 Task: Learn more about a business.
Action: Mouse moved to (693, 78)
Screenshot: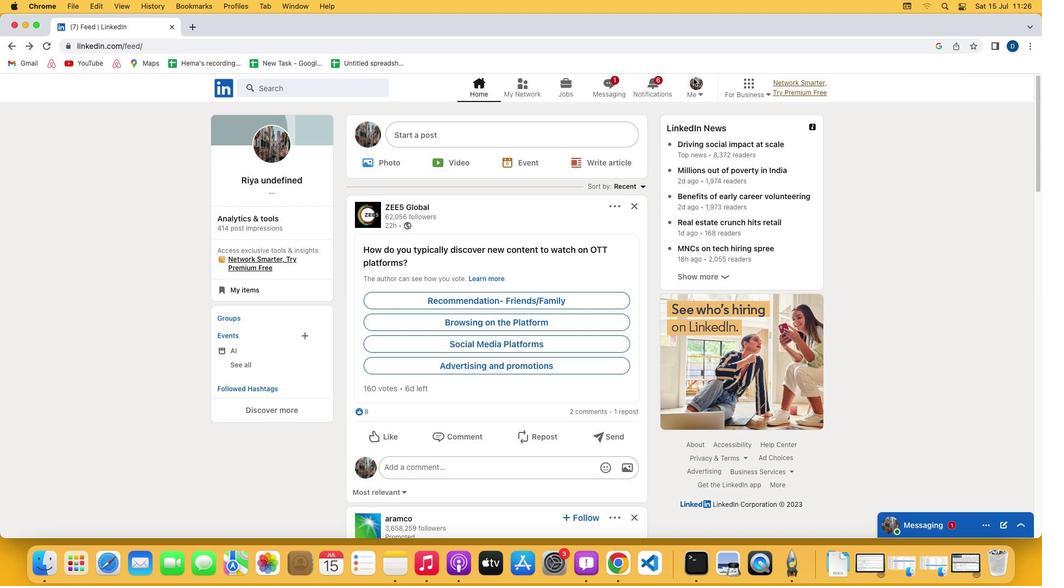 
Action: Mouse pressed left at (693, 78)
Screenshot: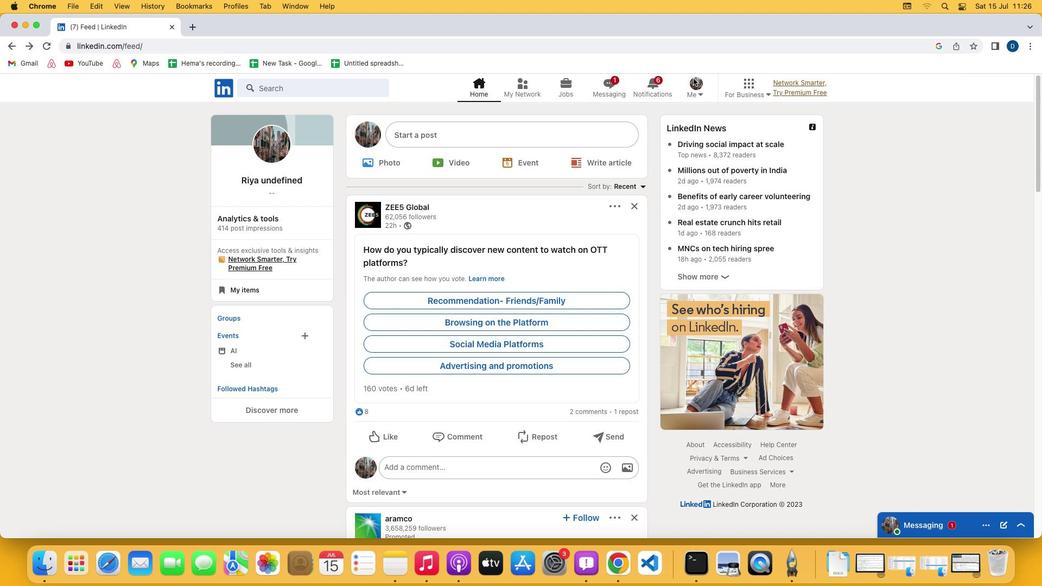 
Action: Mouse moved to (693, 78)
Screenshot: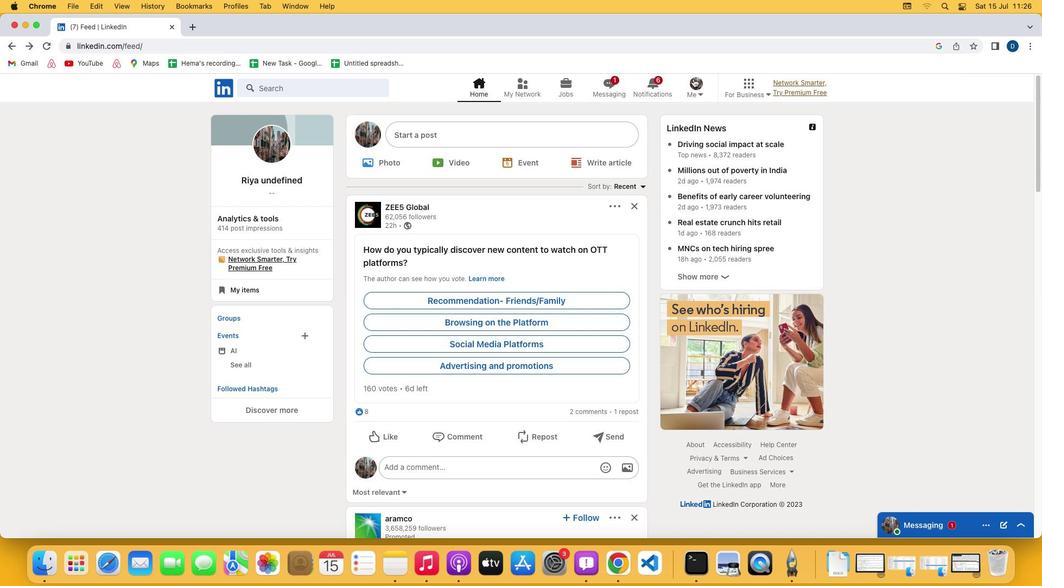 
Action: Mouse pressed left at (693, 78)
Screenshot: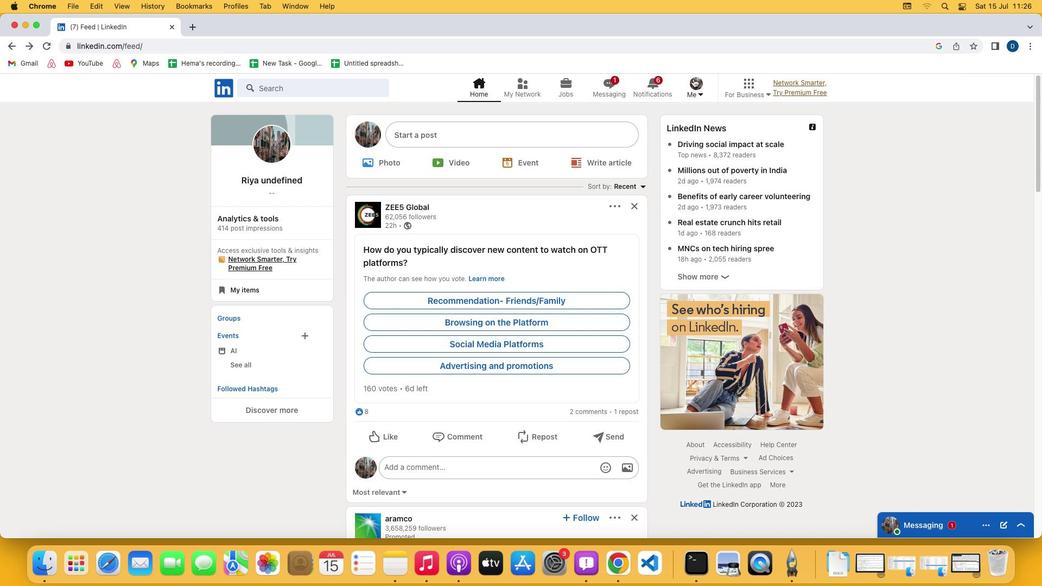 
Action: Mouse moved to (623, 205)
Screenshot: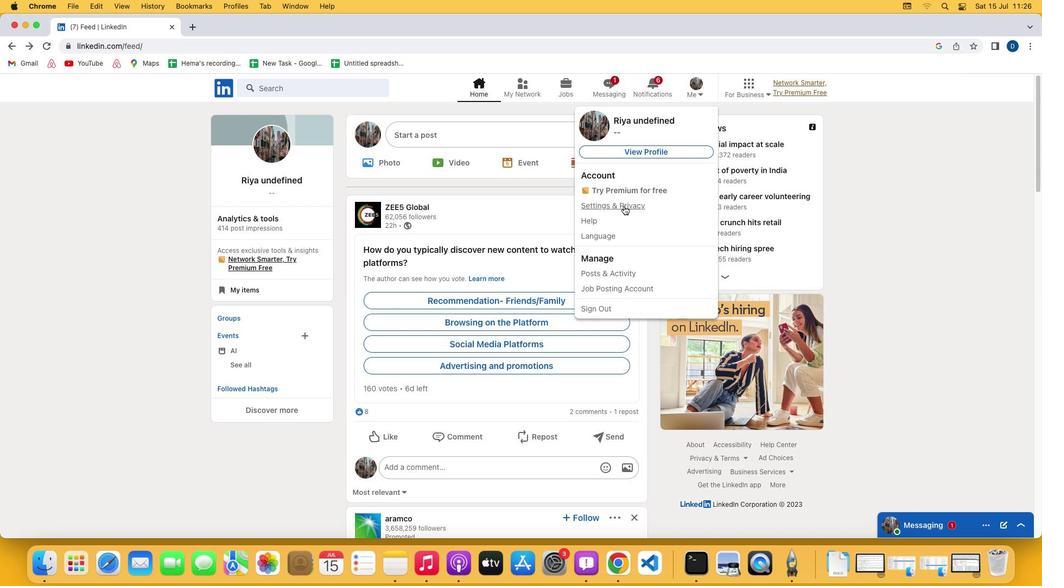 
Action: Mouse pressed left at (623, 205)
Screenshot: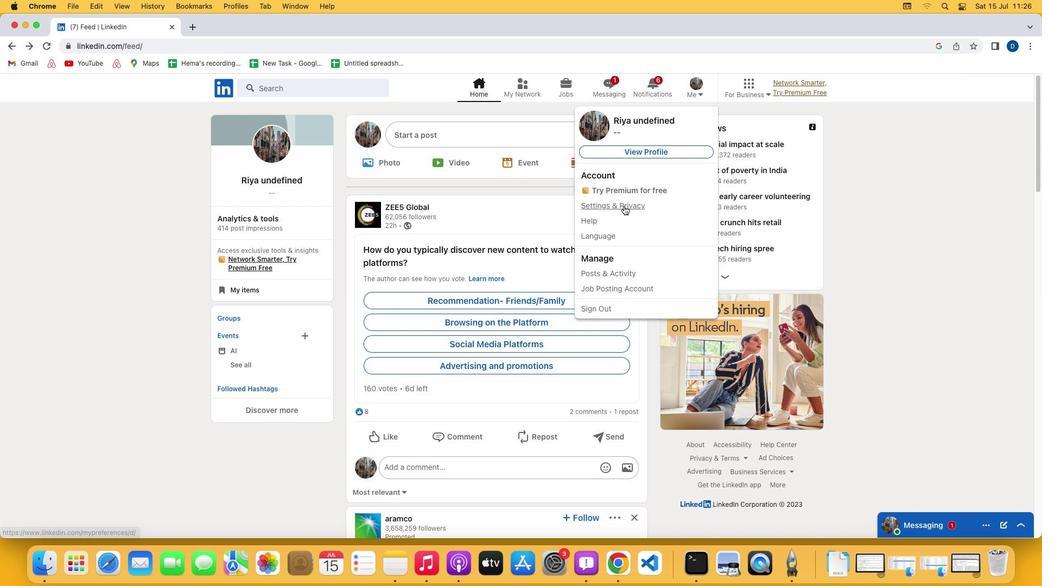 
Action: Mouse moved to (552, 368)
Screenshot: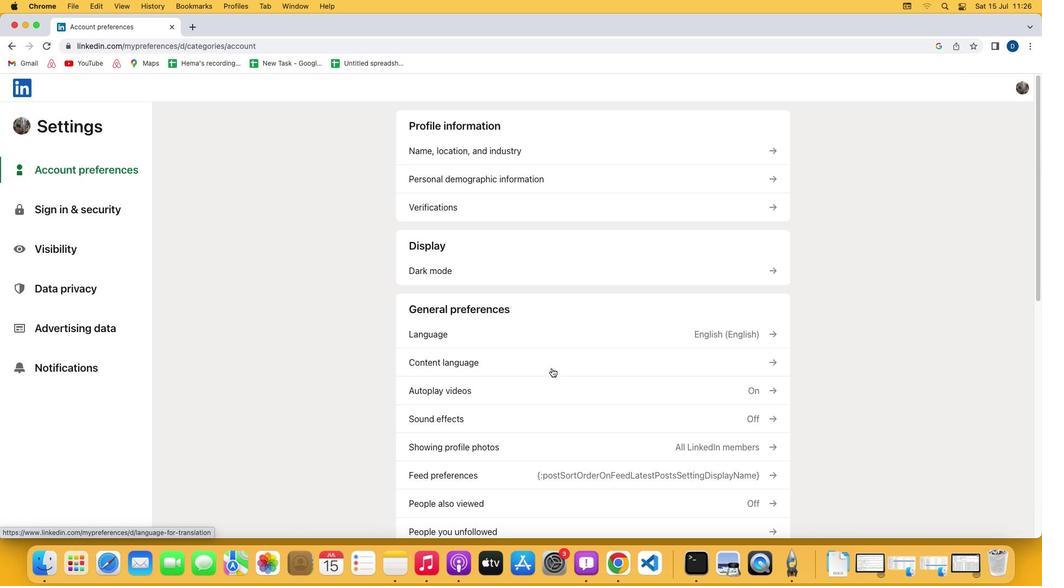 
Action: Mouse scrolled (552, 368) with delta (0, 0)
Screenshot: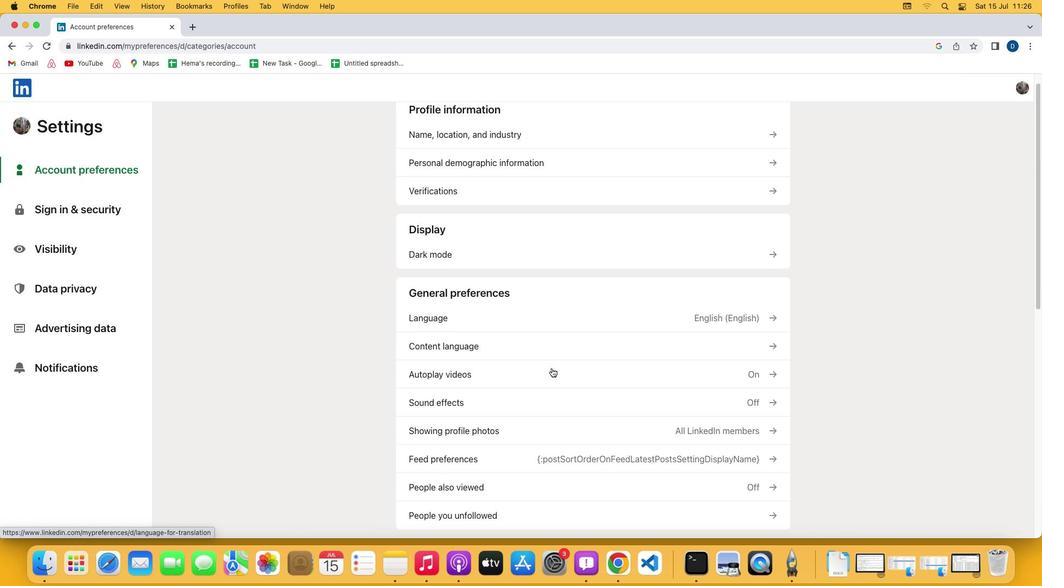 
Action: Mouse moved to (552, 368)
Screenshot: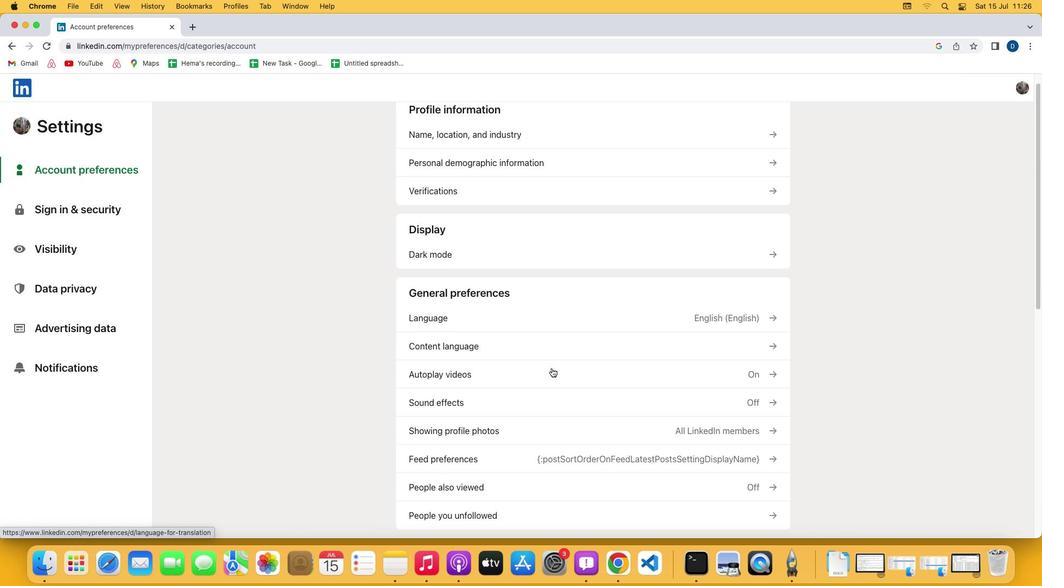 
Action: Mouse scrolled (552, 368) with delta (0, 0)
Screenshot: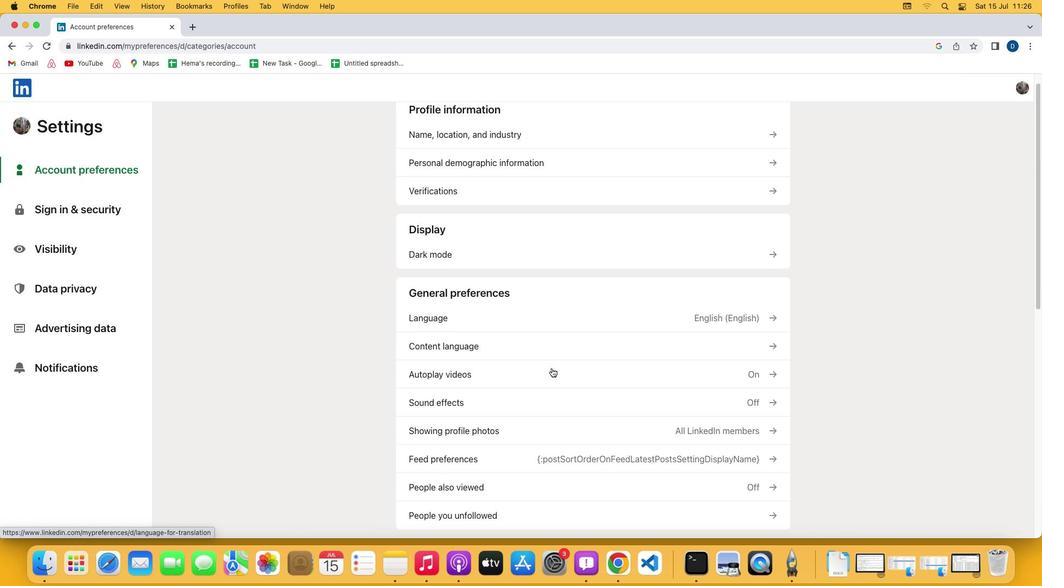 
Action: Mouse scrolled (552, 368) with delta (0, -1)
Screenshot: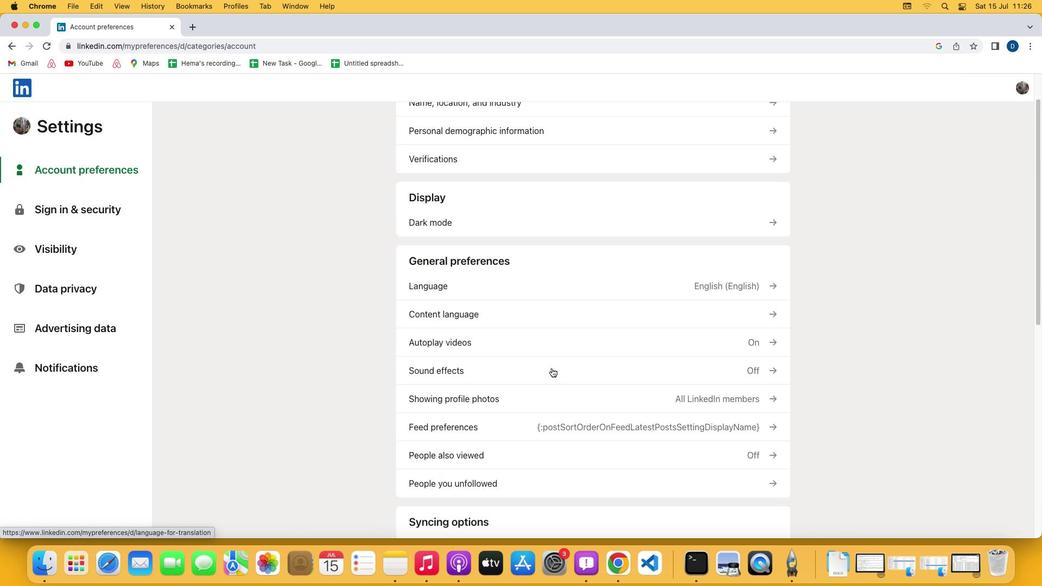 
Action: Mouse scrolled (552, 368) with delta (0, -2)
Screenshot: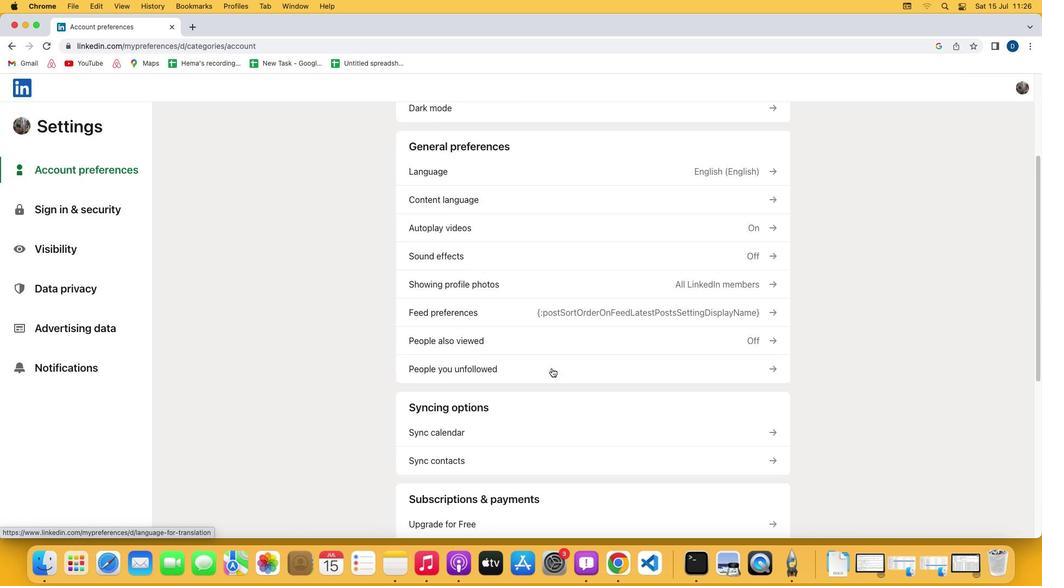 
Action: Mouse scrolled (552, 368) with delta (0, 0)
Screenshot: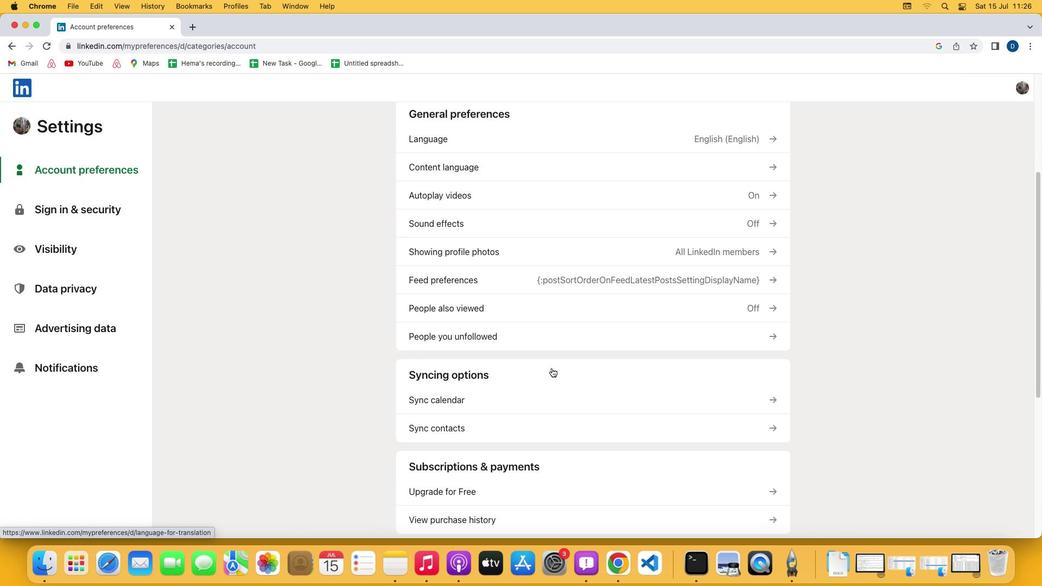 
Action: Mouse scrolled (552, 368) with delta (0, 0)
Screenshot: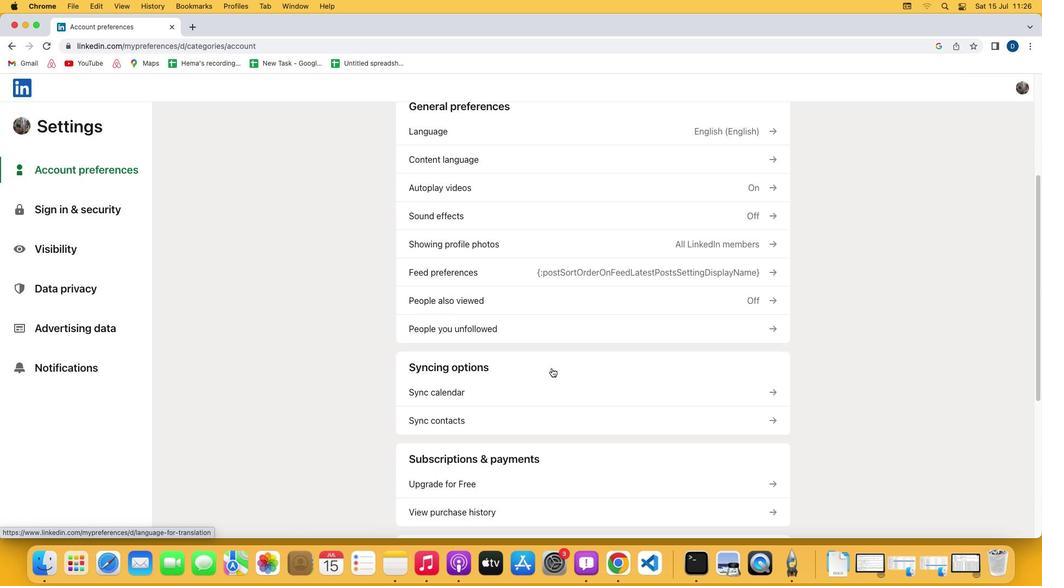 
Action: Mouse scrolled (552, 368) with delta (0, 0)
Screenshot: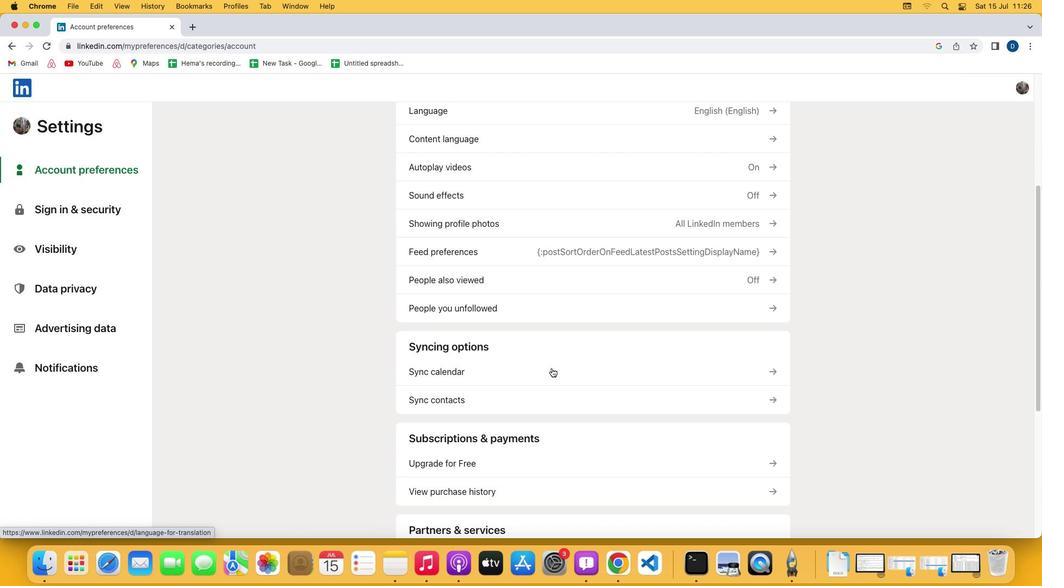 
Action: Mouse moved to (501, 449)
Screenshot: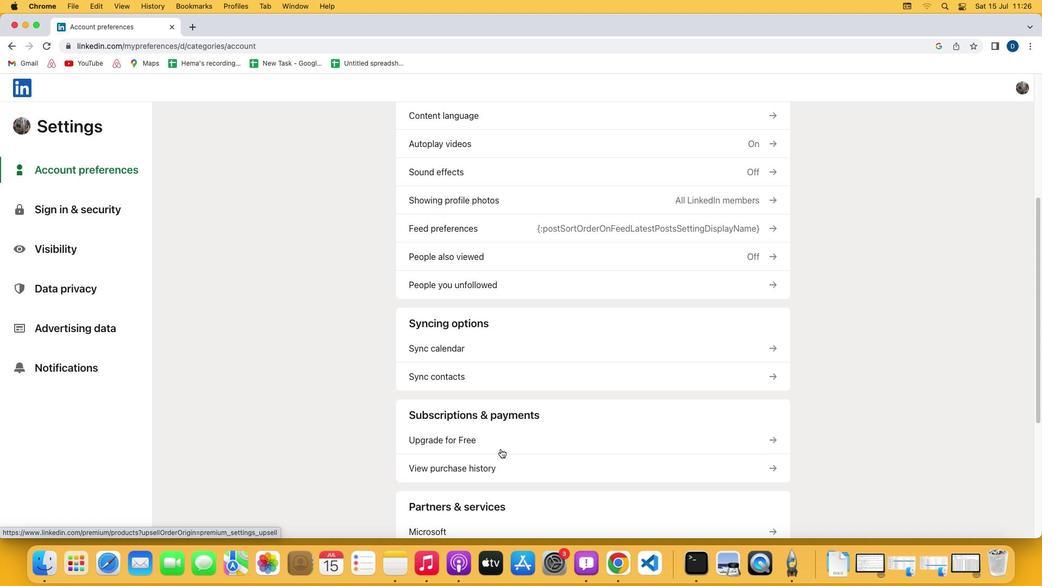 
Action: Mouse pressed left at (501, 449)
Screenshot: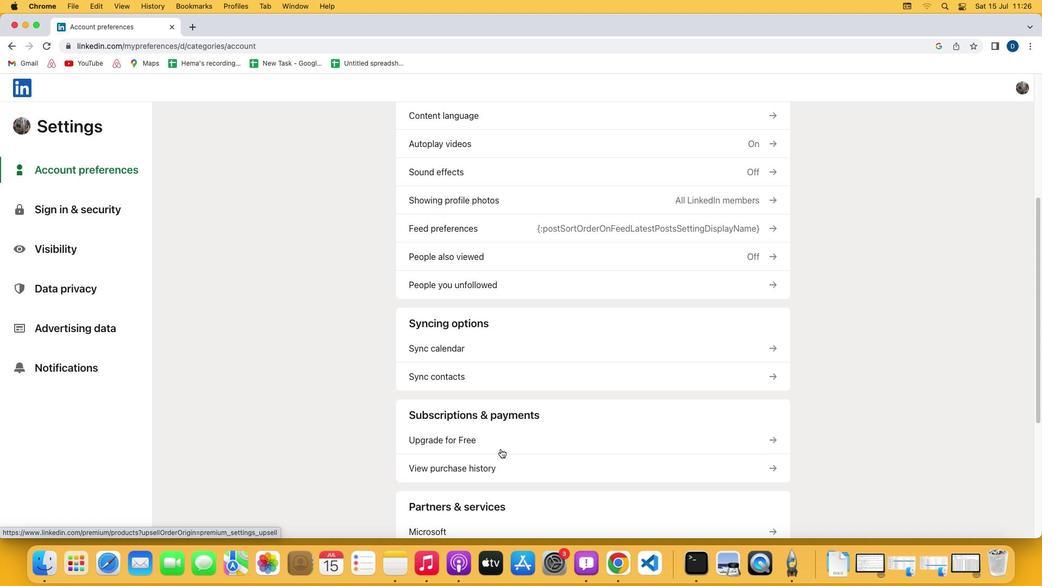 
Action: Mouse moved to (421, 295)
Screenshot: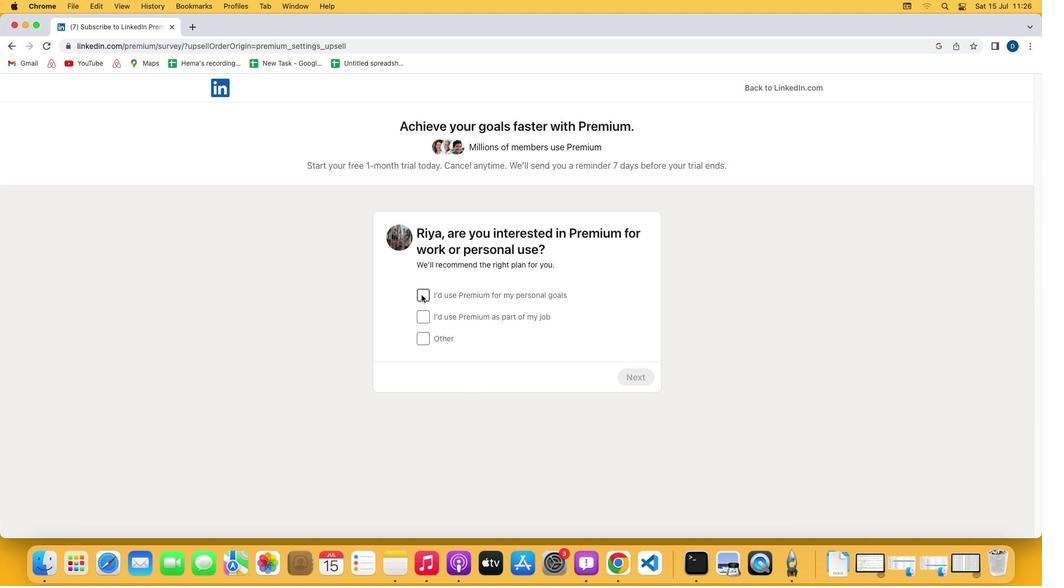 
Action: Mouse pressed left at (421, 295)
Screenshot: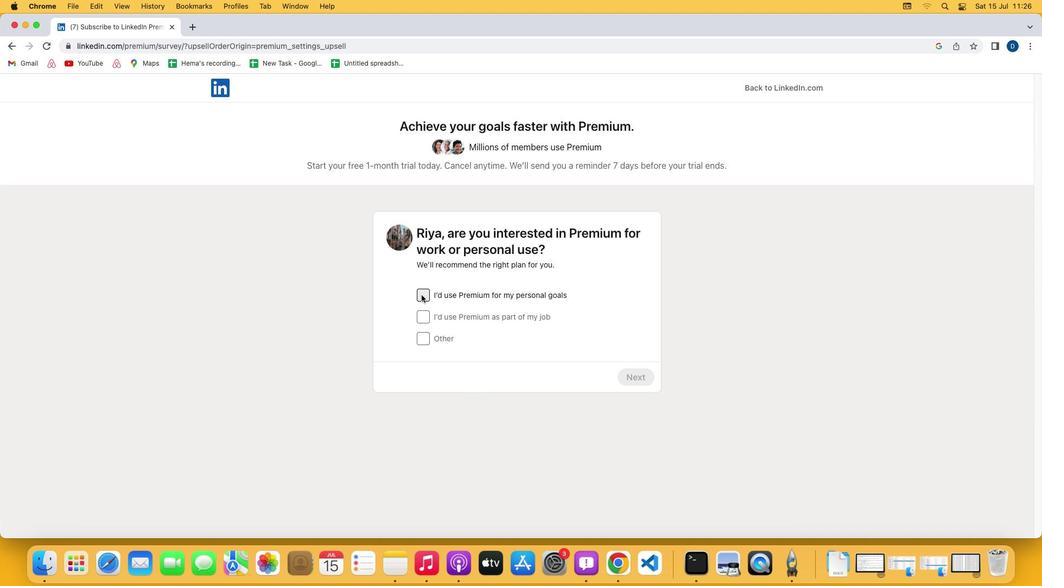 
Action: Mouse moved to (629, 373)
Screenshot: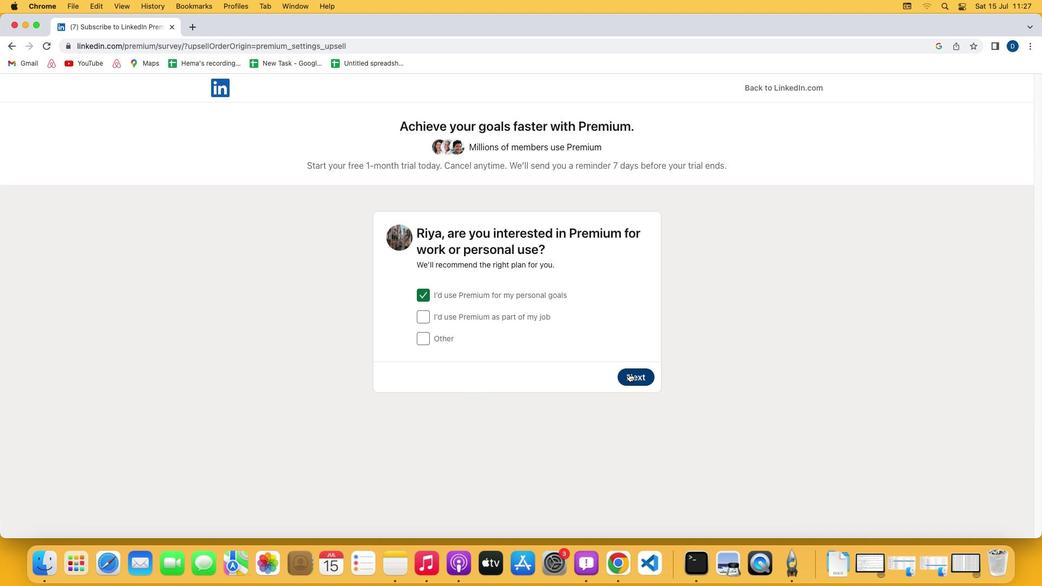 
Action: Mouse pressed left at (629, 373)
Screenshot: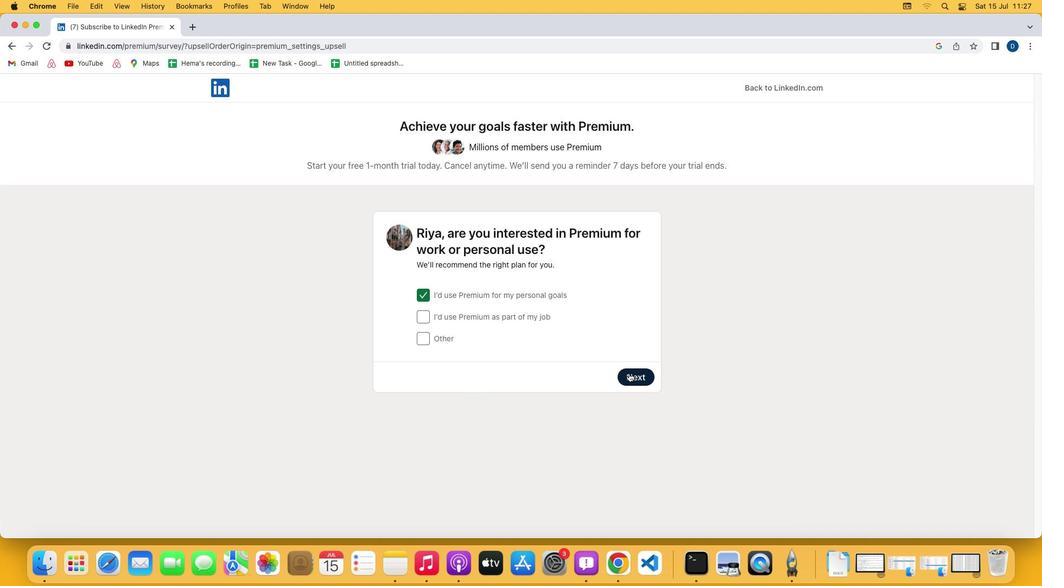 
Action: Mouse moved to (626, 438)
Screenshot: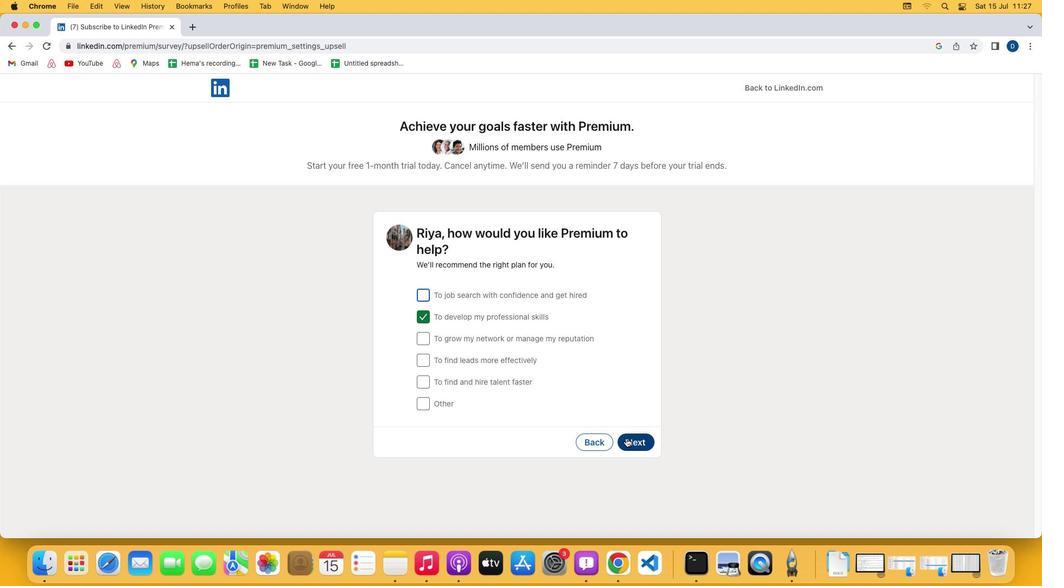 
Action: Mouse pressed left at (626, 438)
Screenshot: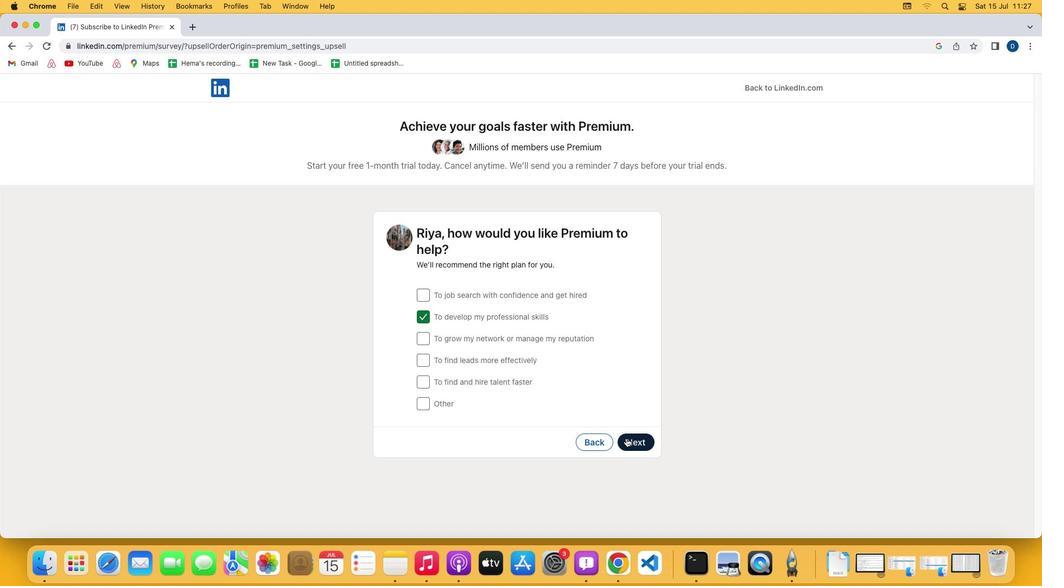 
Action: Mouse moved to (422, 318)
Screenshot: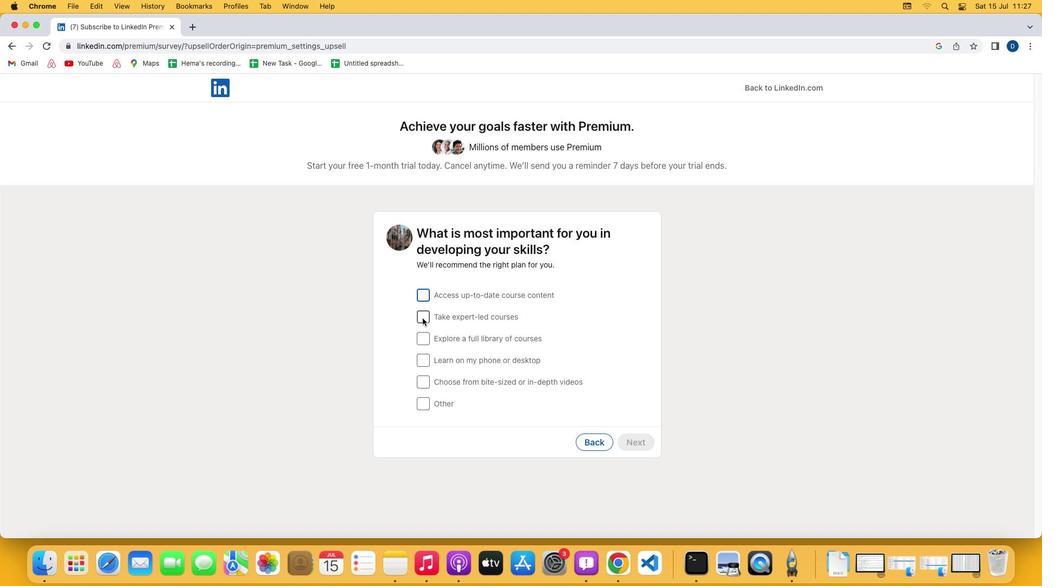 
Action: Mouse pressed left at (422, 318)
Screenshot: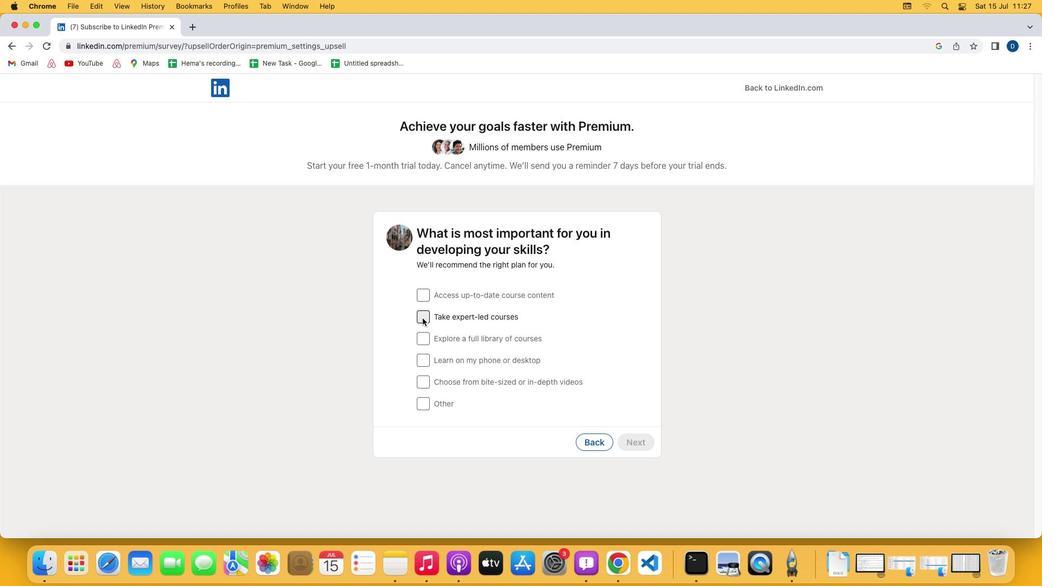 
Action: Mouse moved to (630, 444)
Screenshot: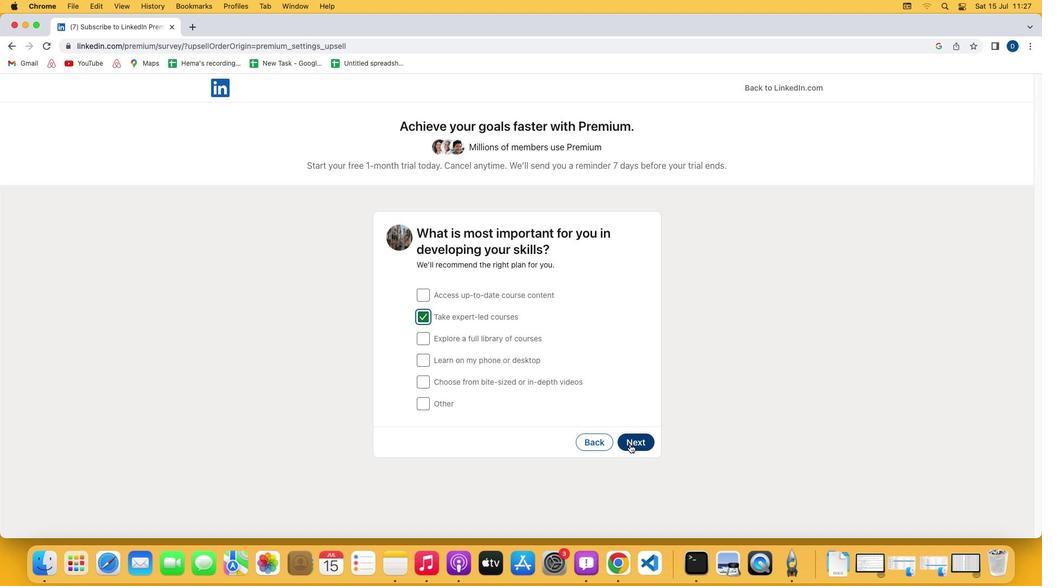 
Action: Mouse pressed left at (630, 444)
Screenshot: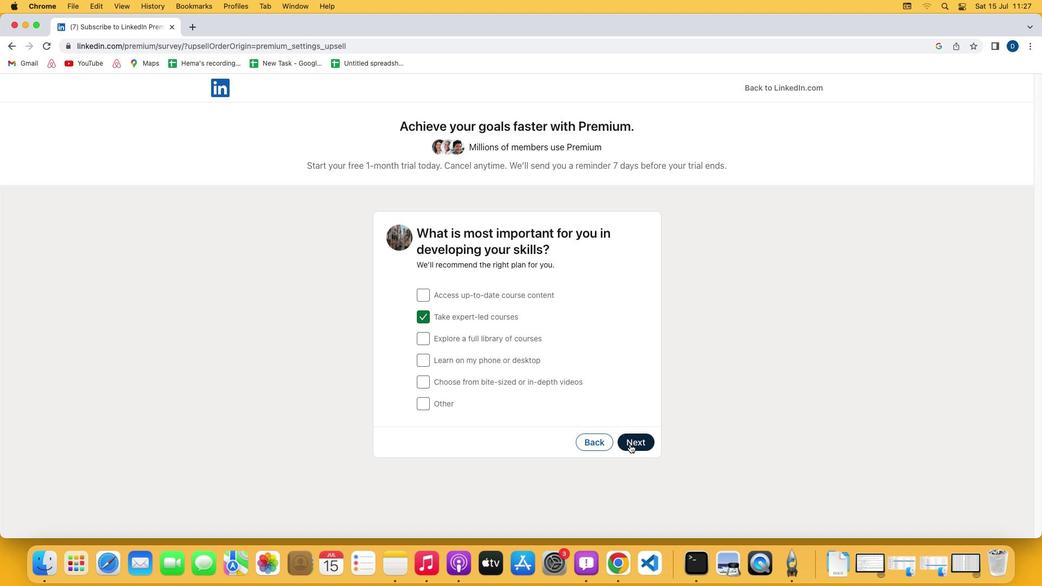 
Action: Mouse moved to (534, 424)
Screenshot: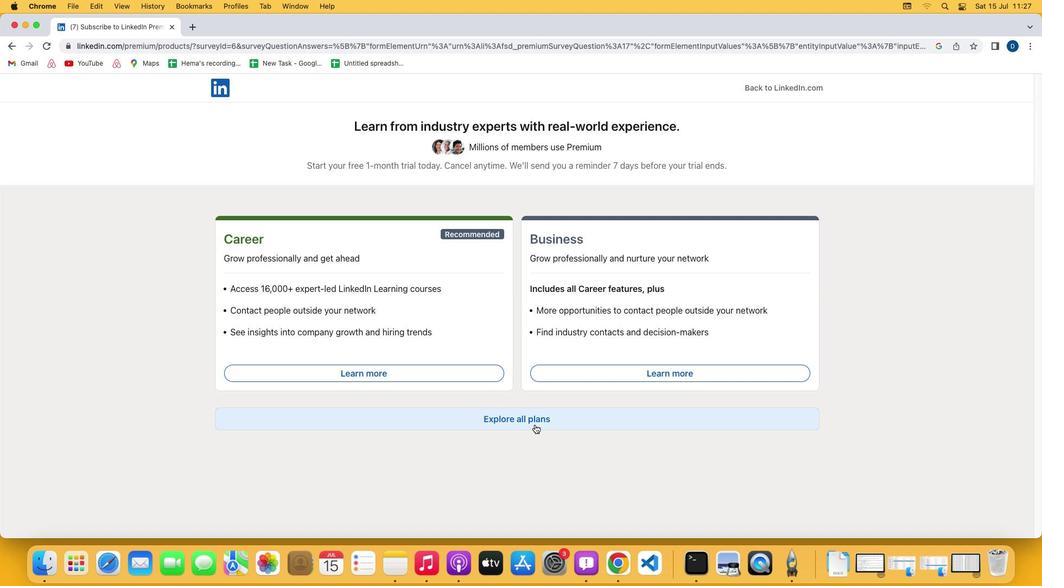 
Action: Mouse pressed left at (534, 424)
Screenshot: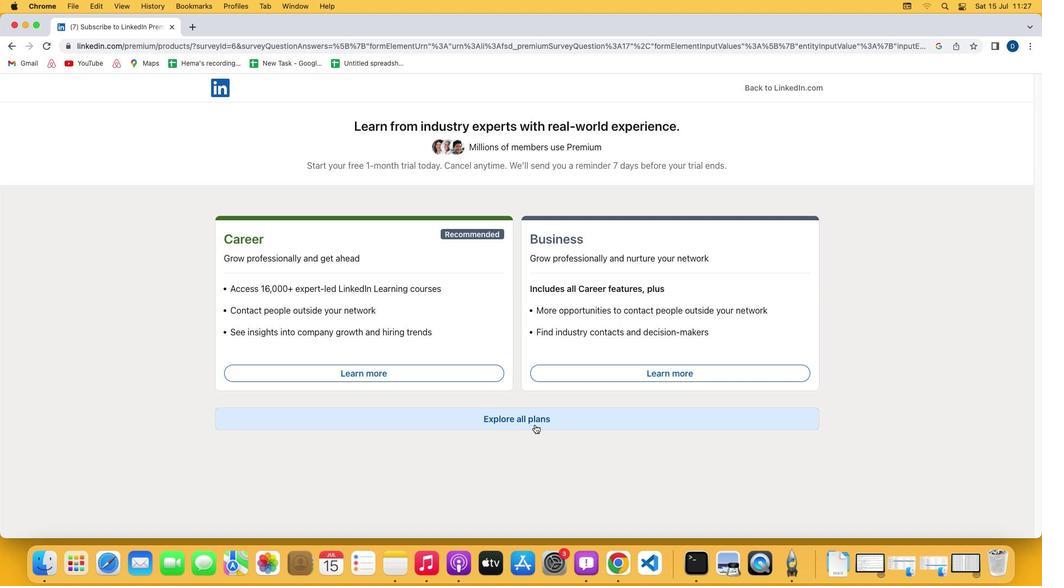 
Action: Mouse moved to (477, 447)
Screenshot: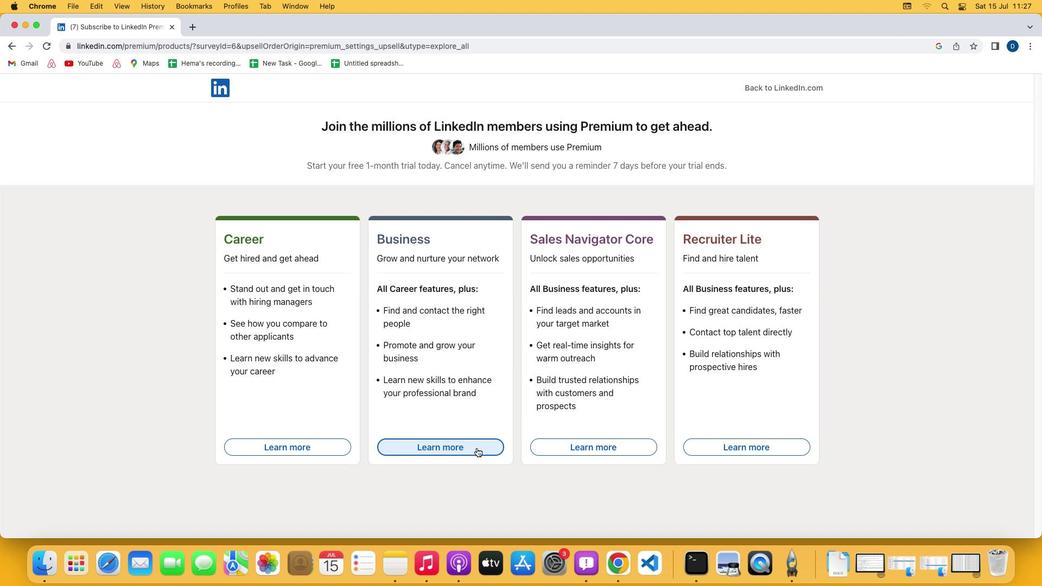 
Action: Mouse pressed left at (477, 447)
Screenshot: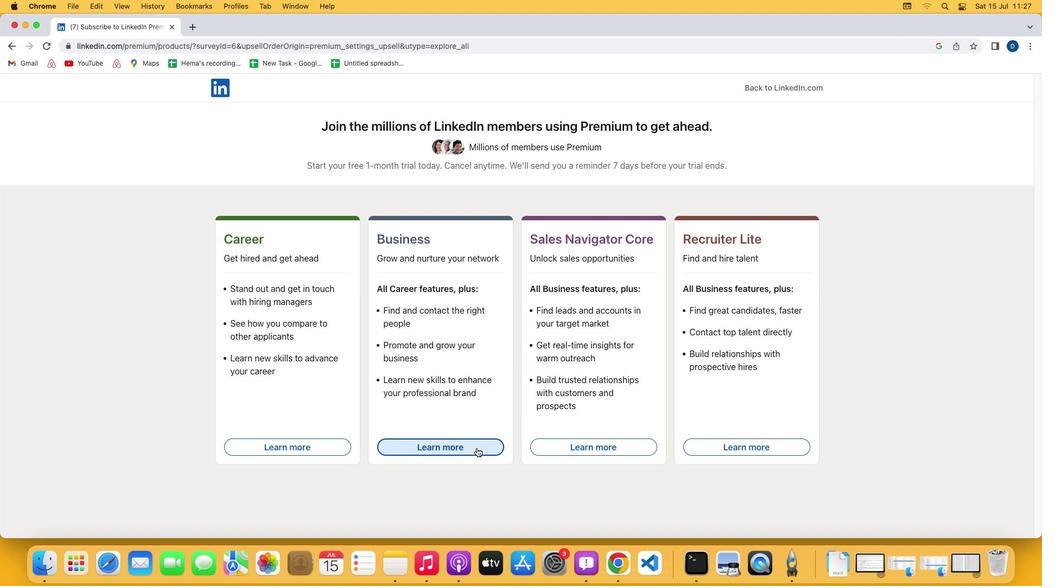 
